 Task: Create a section Integration Framework Sprint and in the section, add a milestone User Acceptance Testing (UAT) Implementation in the project BlueTechie
Action: Mouse moved to (361, 306)
Screenshot: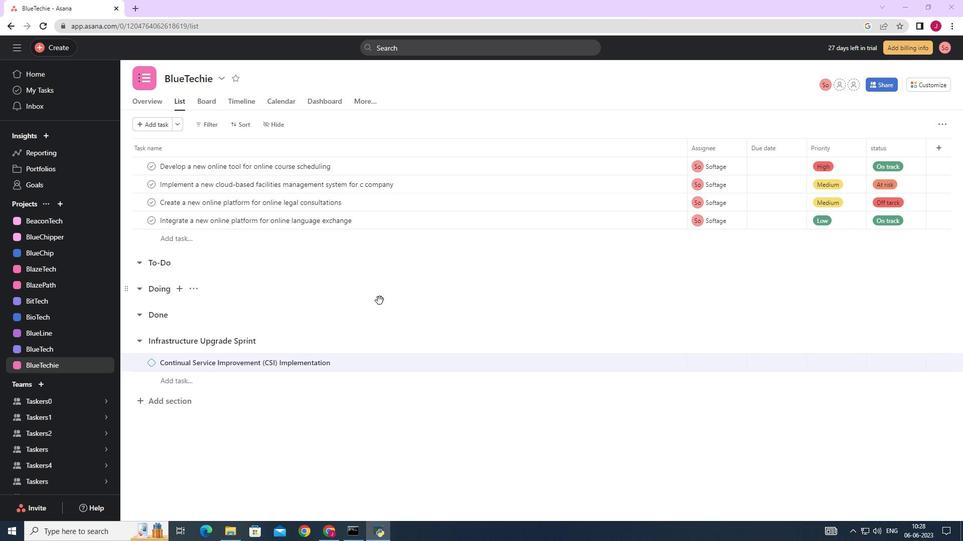 
Action: Mouse scrolled (361, 306) with delta (0, 0)
Screenshot: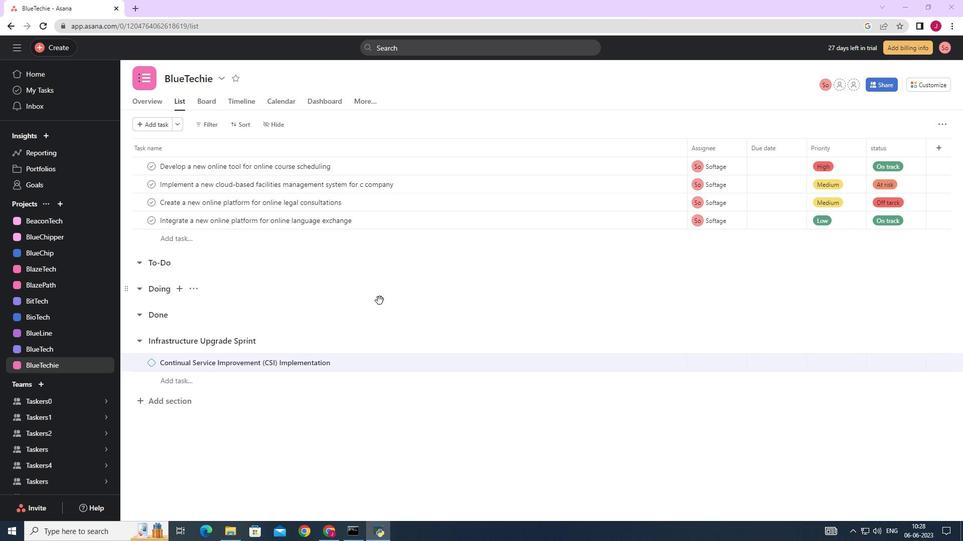 
Action: Mouse moved to (361, 307)
Screenshot: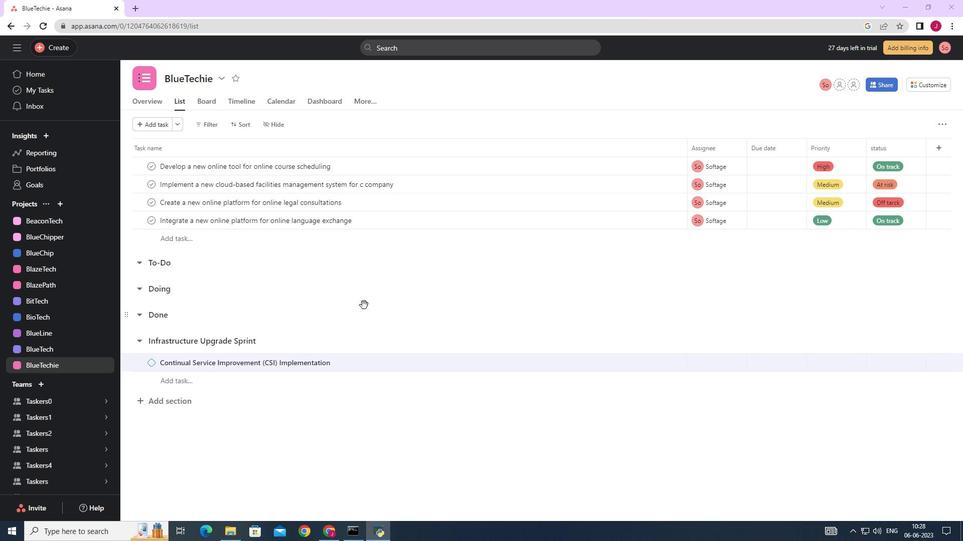 
Action: Mouse scrolled (361, 306) with delta (0, 0)
Screenshot: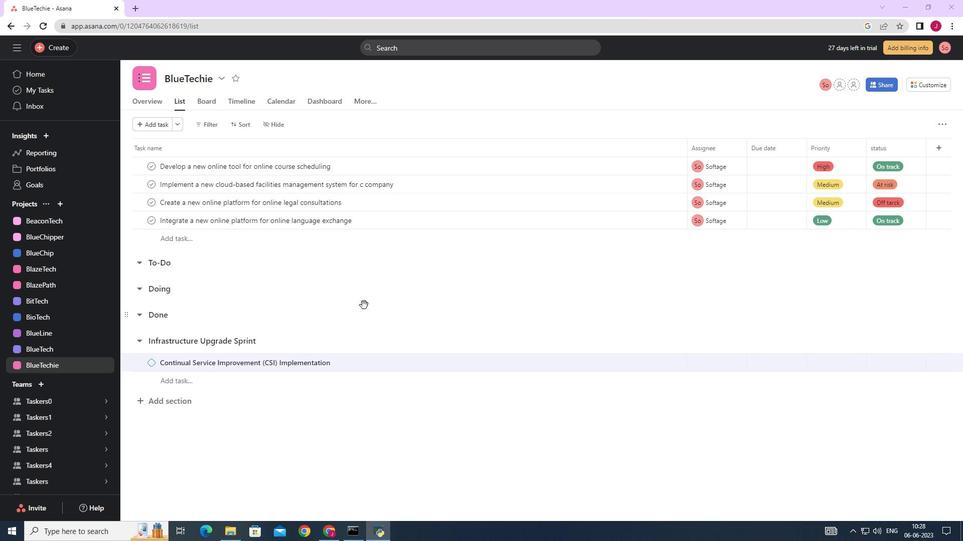 
Action: Mouse scrolled (361, 306) with delta (0, 0)
Screenshot: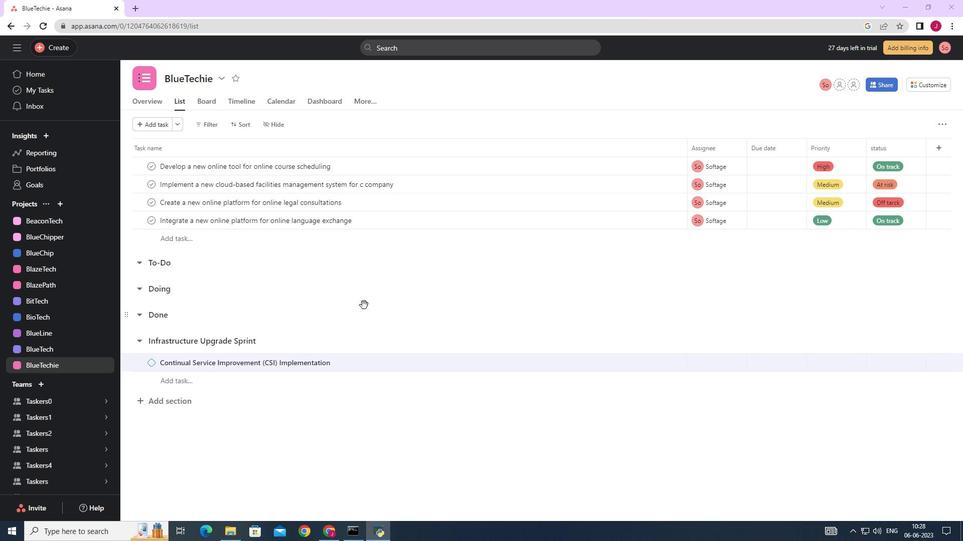 
Action: Mouse scrolled (361, 306) with delta (0, 0)
Screenshot: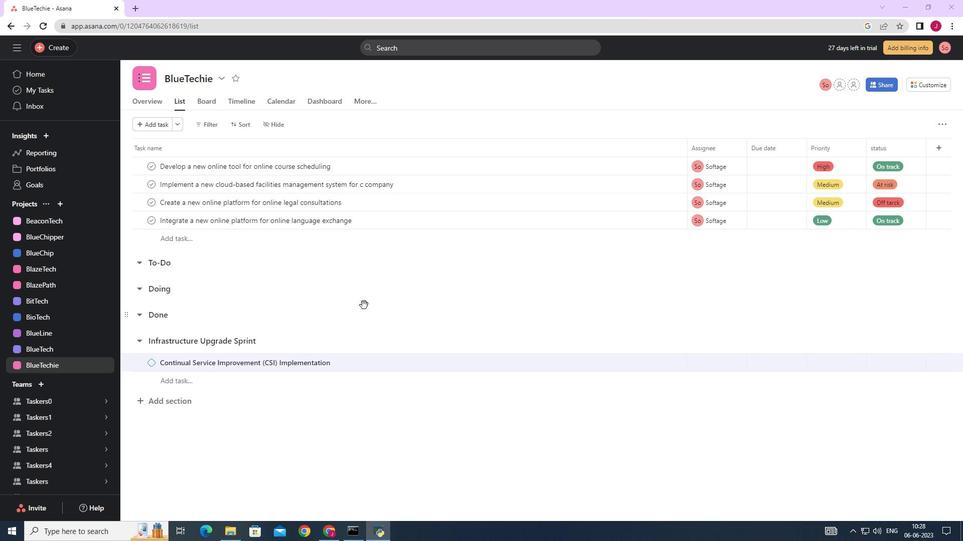 
Action: Mouse scrolled (361, 306) with delta (0, 0)
Screenshot: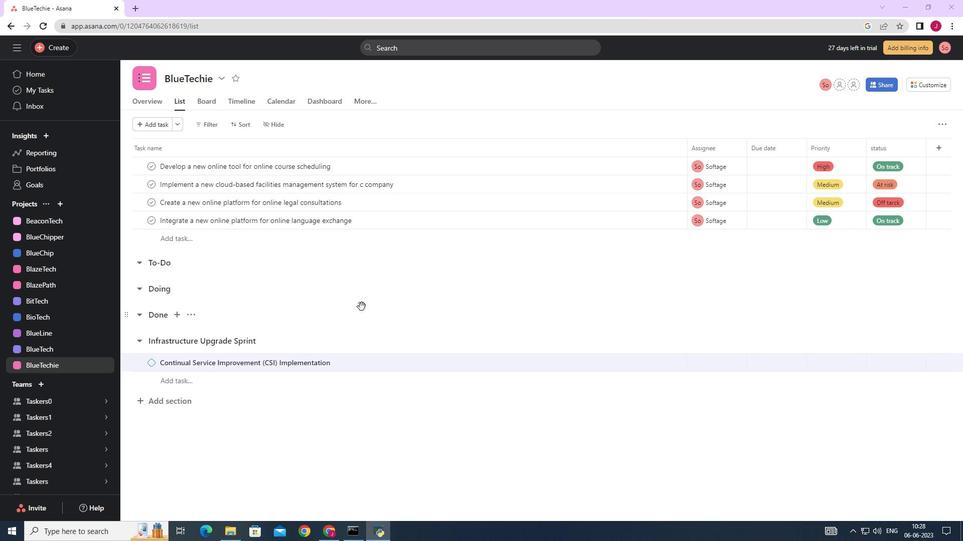 
Action: Mouse moved to (166, 402)
Screenshot: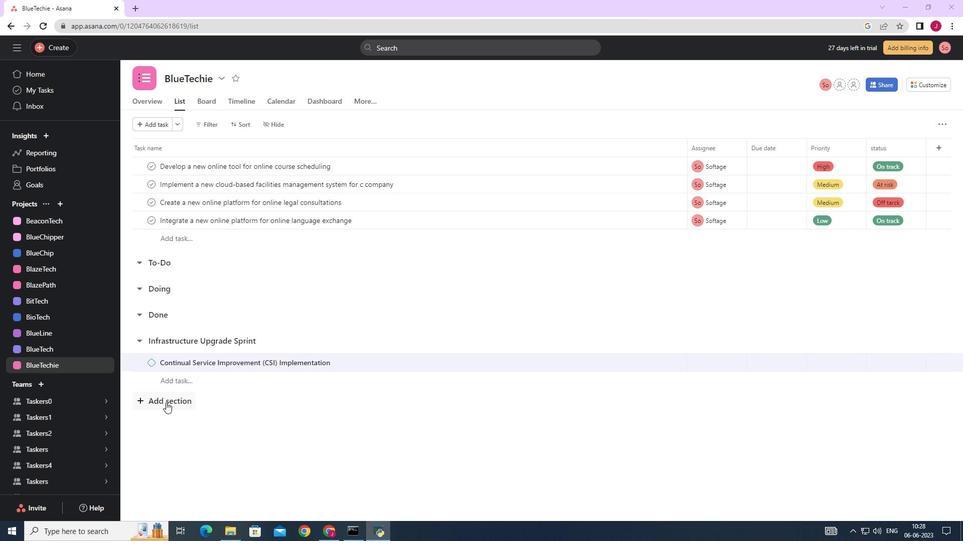 
Action: Mouse pressed left at (166, 402)
Screenshot: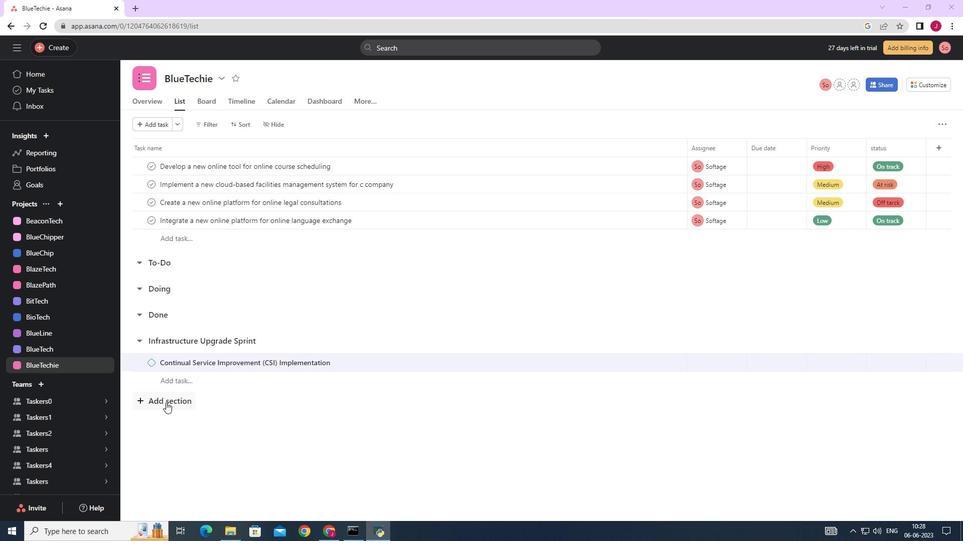 
Action: Mouse moved to (177, 401)
Screenshot: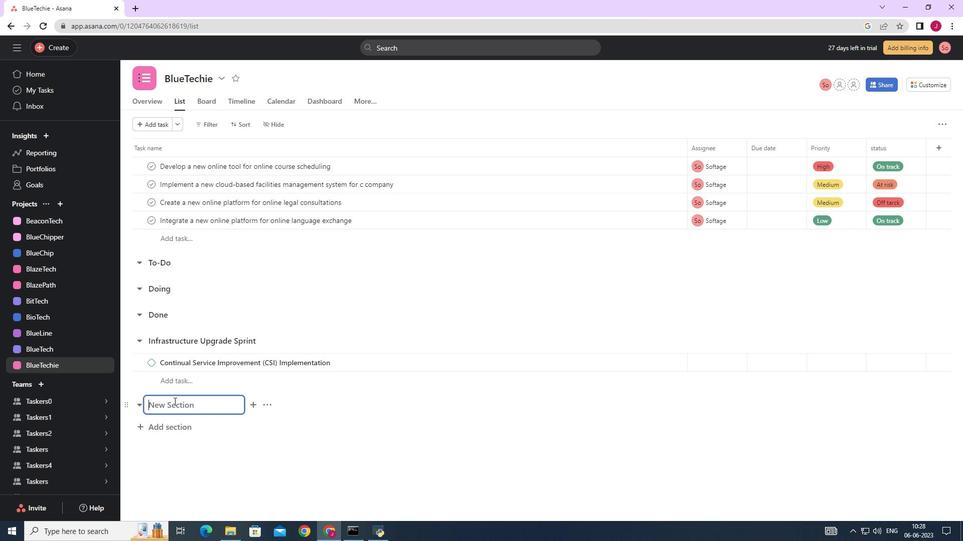 
Action: Mouse scrolled (175, 401) with delta (0, 0)
Screenshot: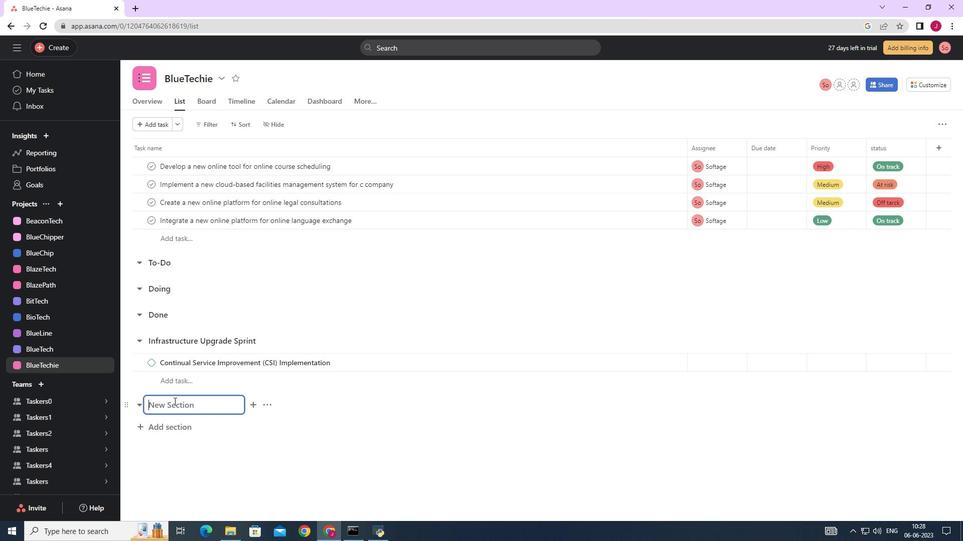 
Action: Mouse scrolled (176, 401) with delta (0, 0)
Screenshot: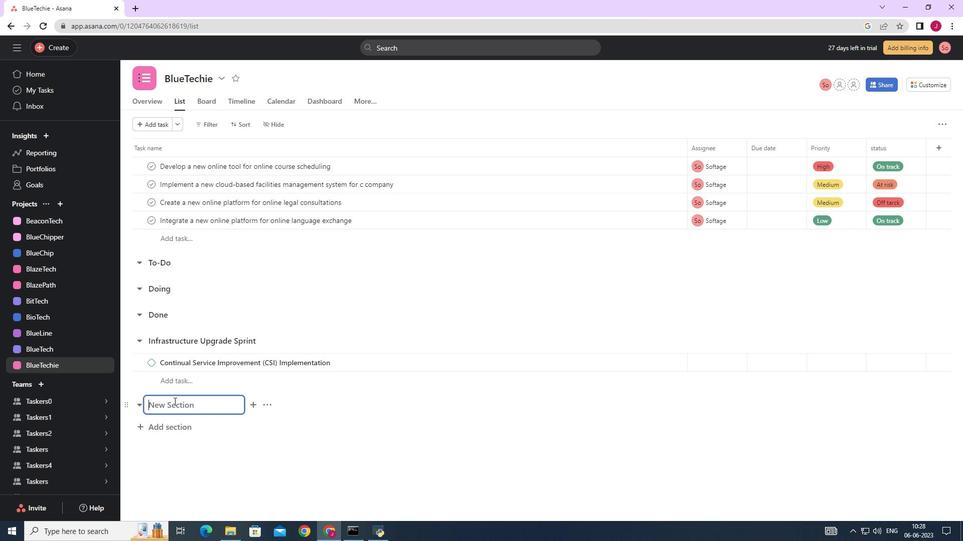 
Action: Mouse scrolled (176, 401) with delta (0, 0)
Screenshot: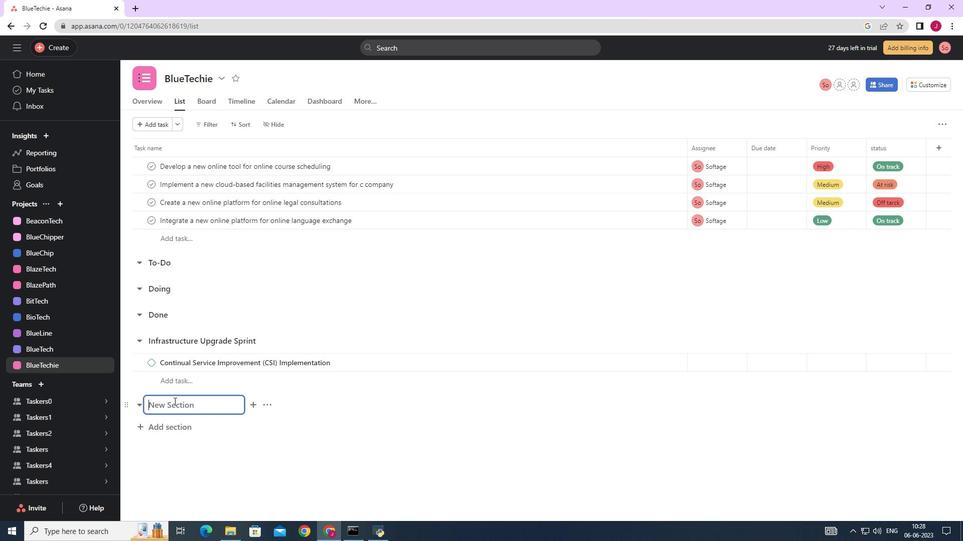 
Action: Mouse scrolled (176, 401) with delta (0, 0)
Screenshot: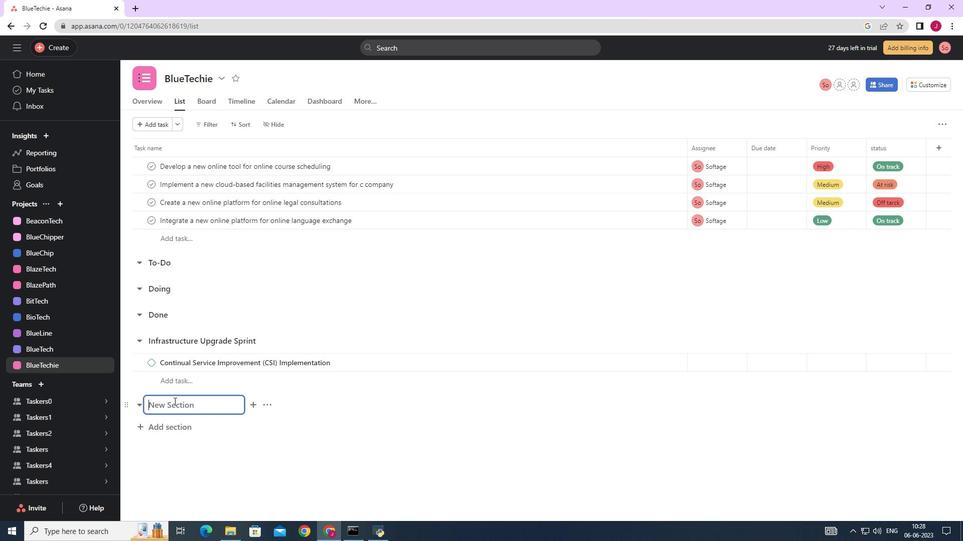 
Action: Mouse moved to (181, 401)
Screenshot: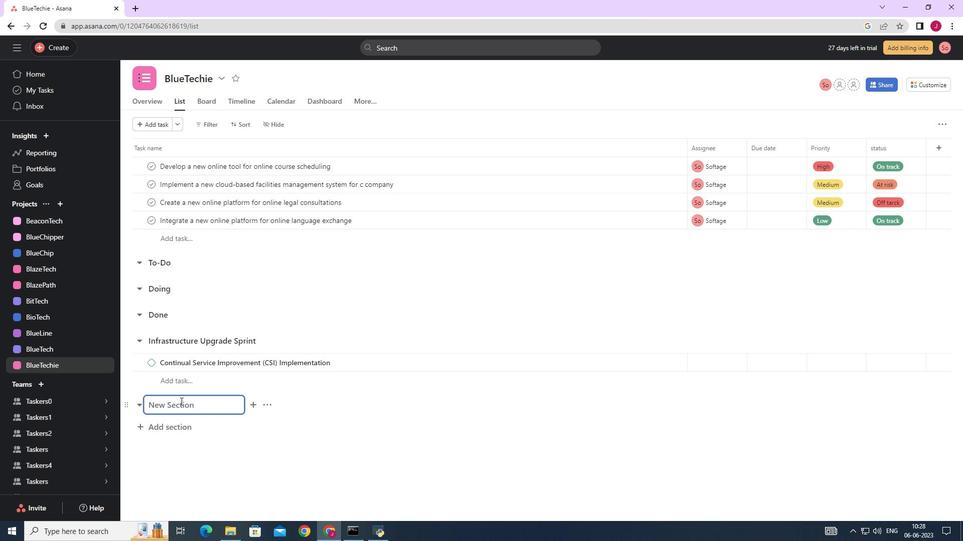 
Action: Mouse pressed left at (181, 401)
Screenshot: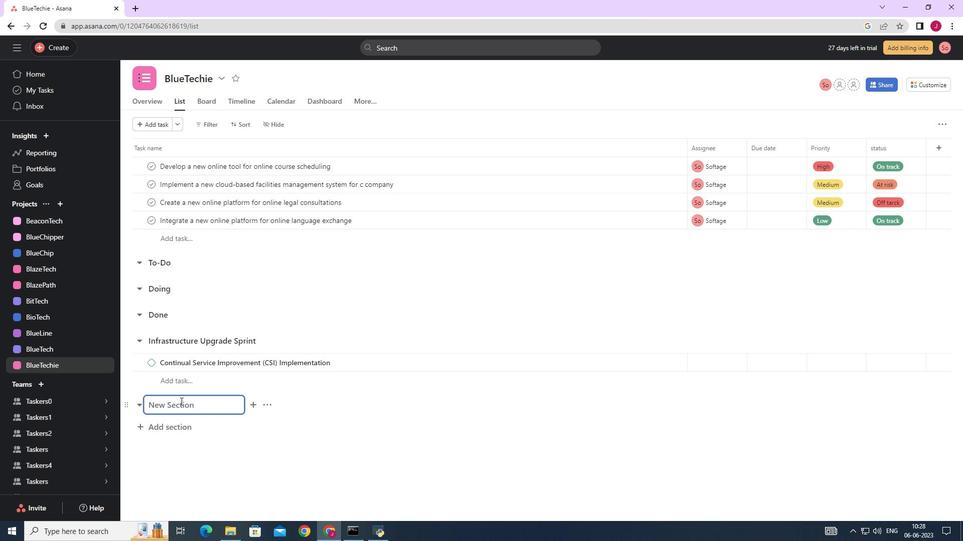 
Action: Mouse moved to (181, 402)
Screenshot: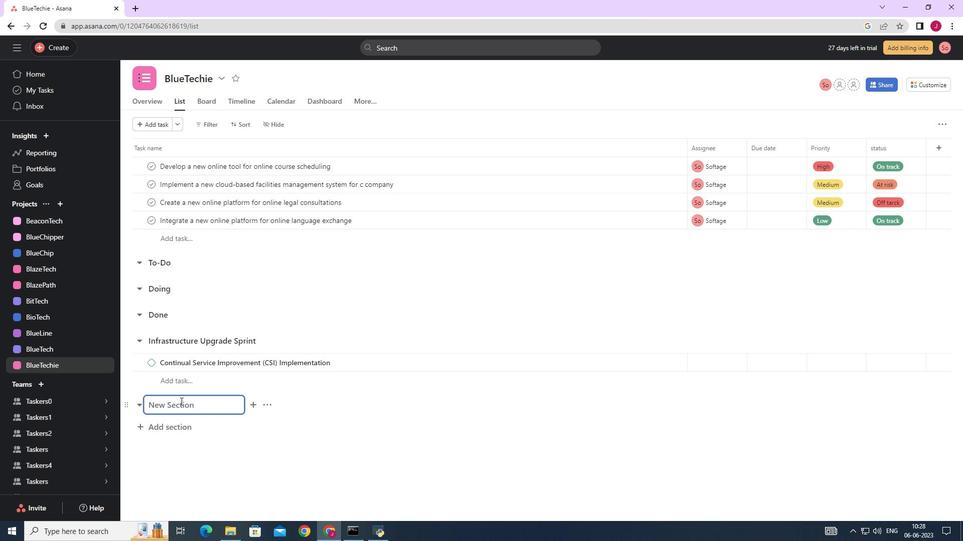 
Action: Key pressed <Key.caps_lock>I<Key.caps_lock>ntegration<Key.space><Key.caps_lock>F<Key.caps_lock>ramwork<Key.space><Key.backspace><Key.backspace>k<Key.space><Key.backspace><Key.backspace><Key.backspace><Key.backspace><Key.backspace>ework<Key.space><Key.caps_lock>S<Key.caps_lock>print<Key.enter><Key.caps_lock>U<Key.caps_lock>ser<Key.space><Key.caps_lock>A<Key.caps_lock>cceptance<Key.space><Key.caps_lock>T<Key.caps_lock>esting<Key.space><Key.shift_r><Key.shift_r>(<Key.caps_lock>U<Key.caps_lock><Key.caps_lock>AT<Key.shift_r>)<Key.space><Key.caps_lock><Key.caps_lock>I<Key.caps_lock>mplementation
Screenshot: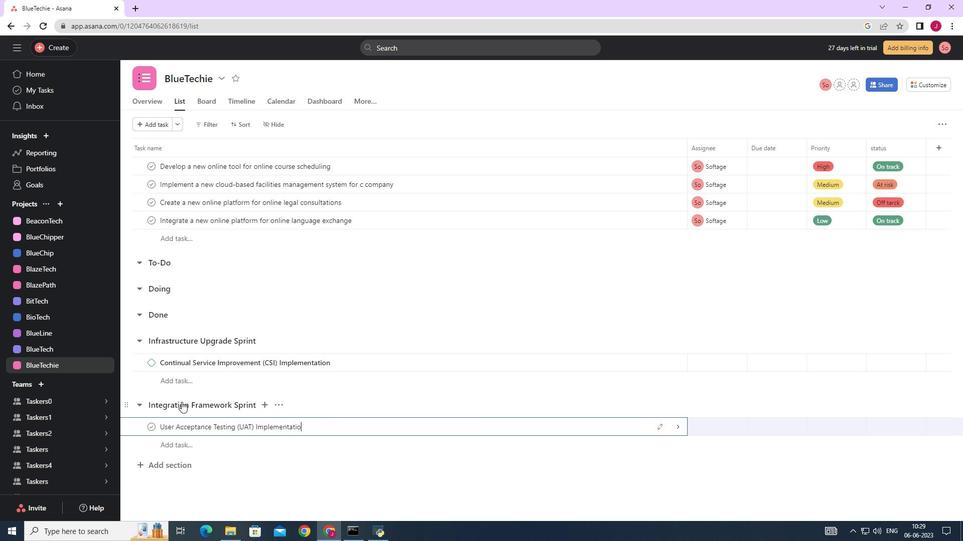 
Action: Mouse moved to (677, 426)
Screenshot: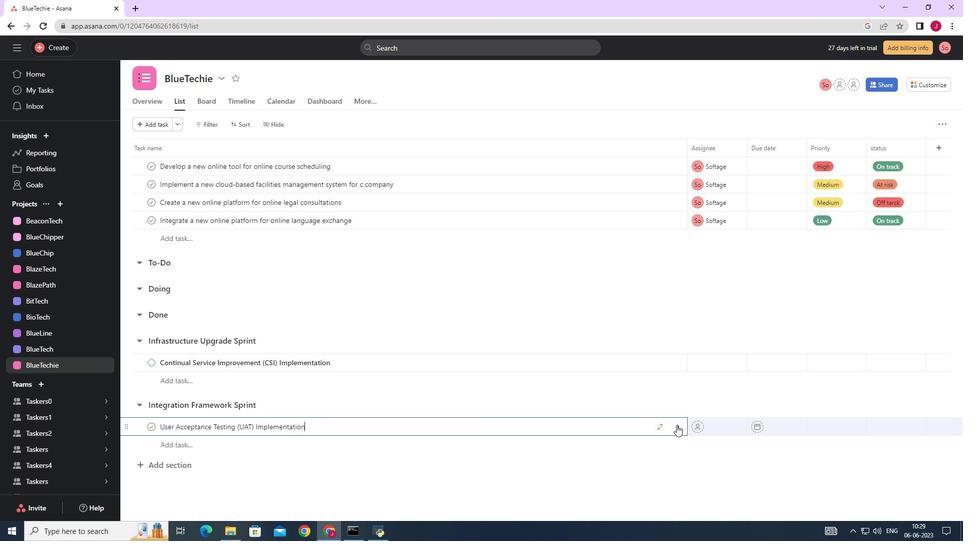 
Action: Mouse pressed left at (677, 426)
Screenshot: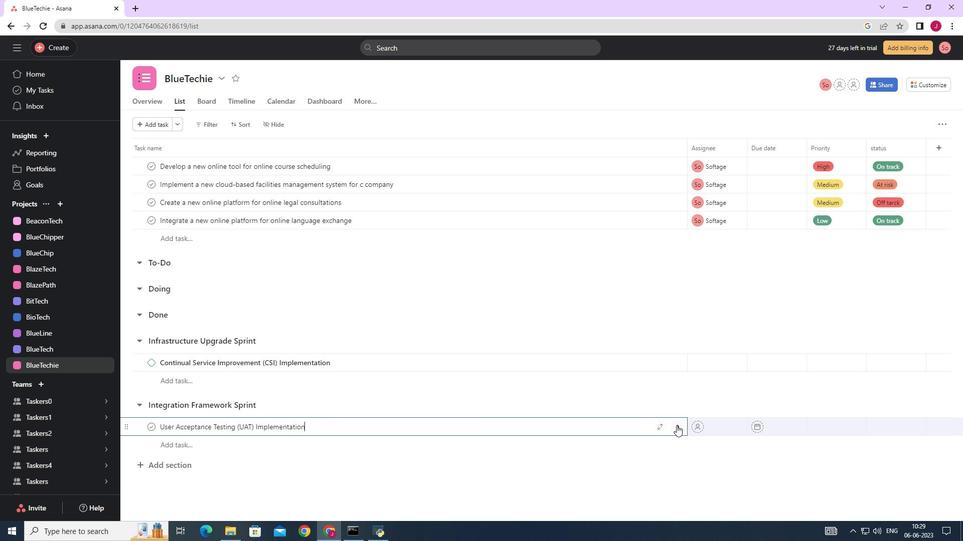 
Action: Mouse moved to (926, 124)
Screenshot: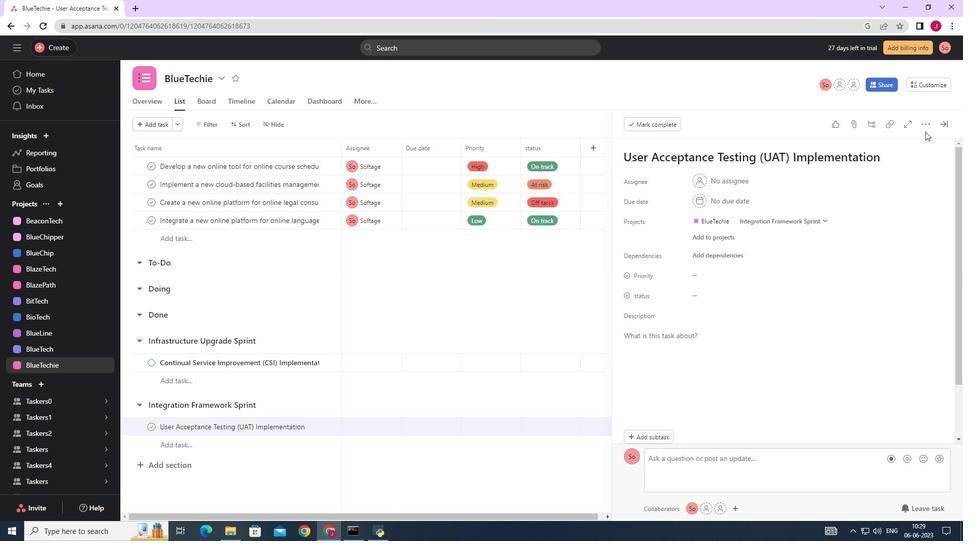 
Action: Mouse pressed left at (926, 124)
Screenshot: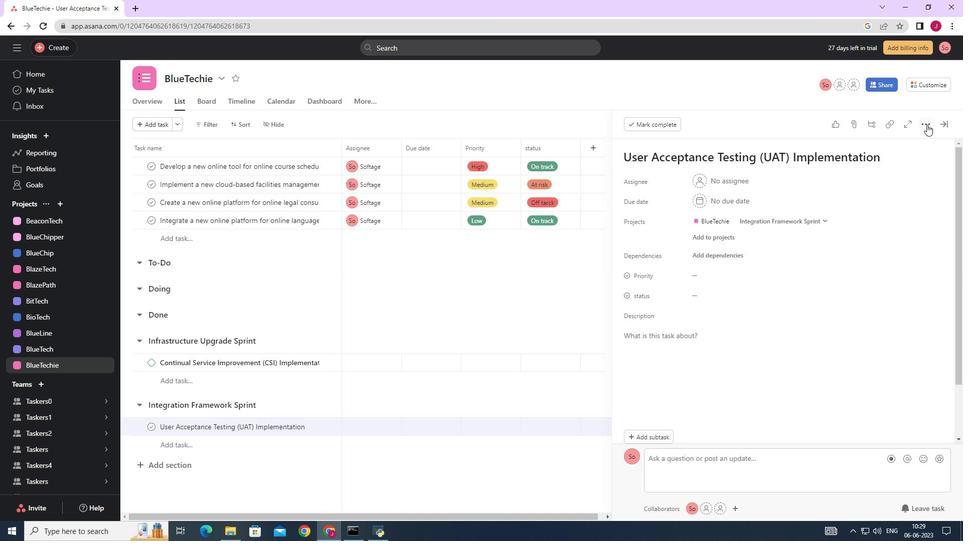 
Action: Mouse moved to (873, 160)
Screenshot: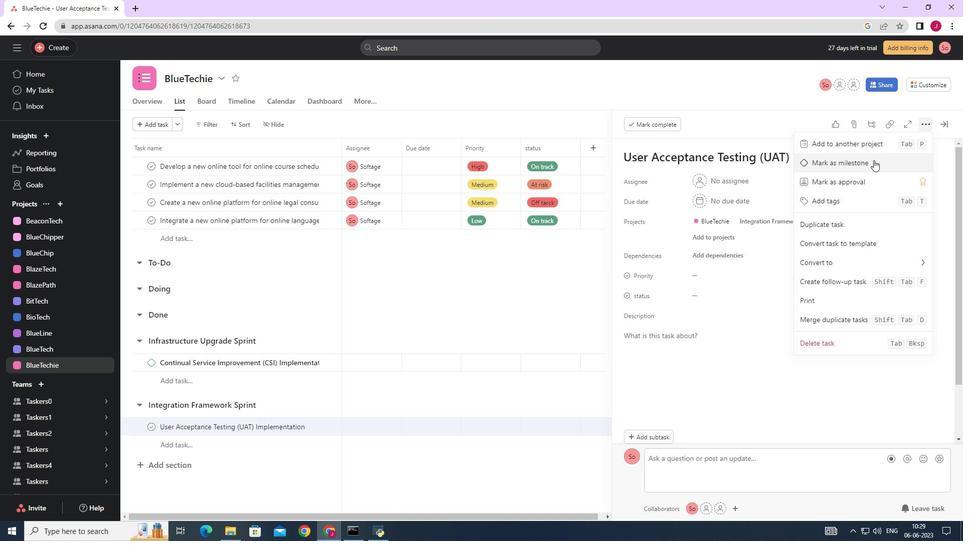 
Action: Mouse pressed left at (873, 160)
Screenshot: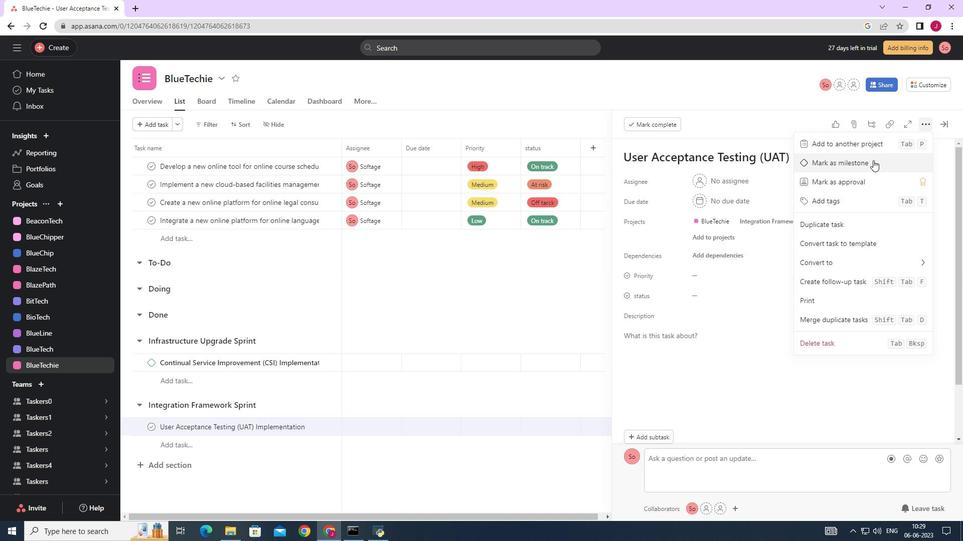 
Action: Mouse moved to (947, 120)
Screenshot: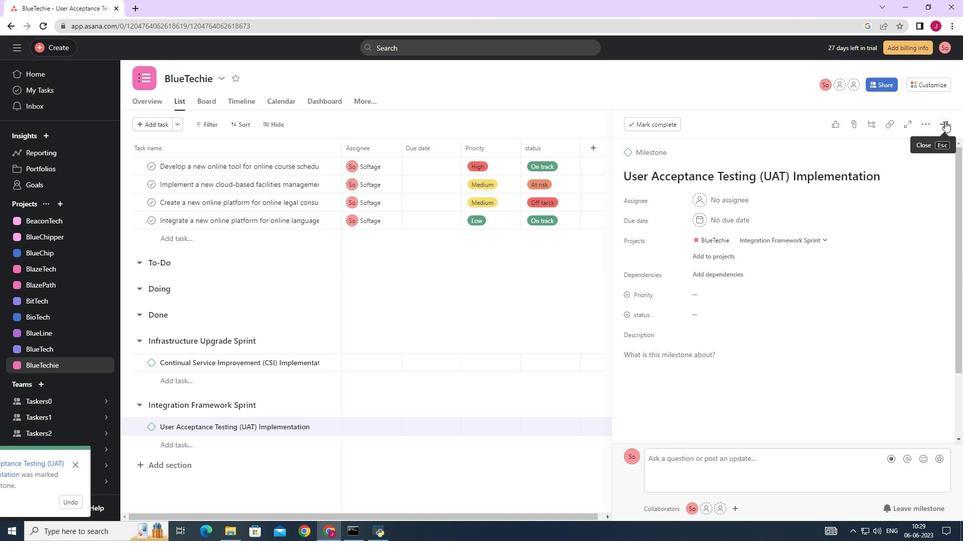 
Action: Mouse pressed left at (947, 120)
Screenshot: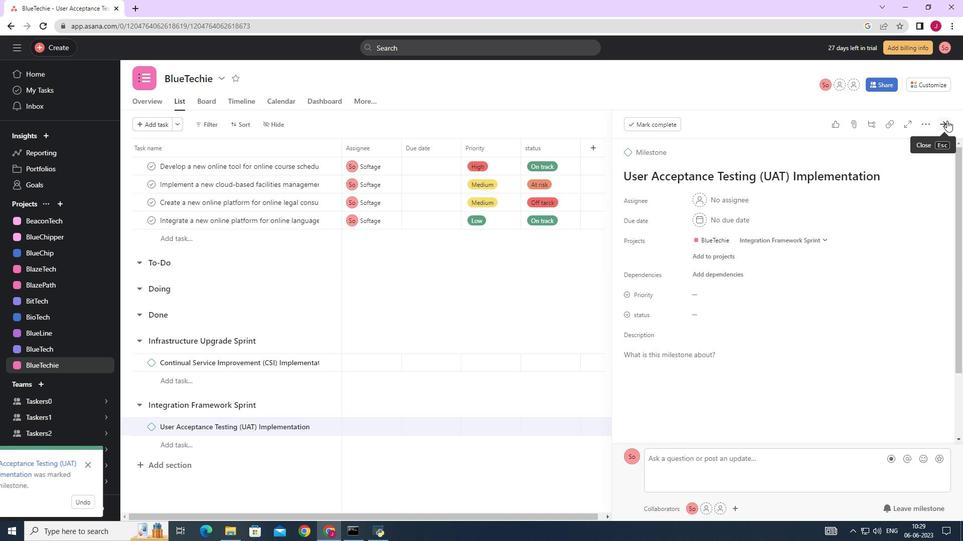 
Action: Mouse moved to (418, 365)
Screenshot: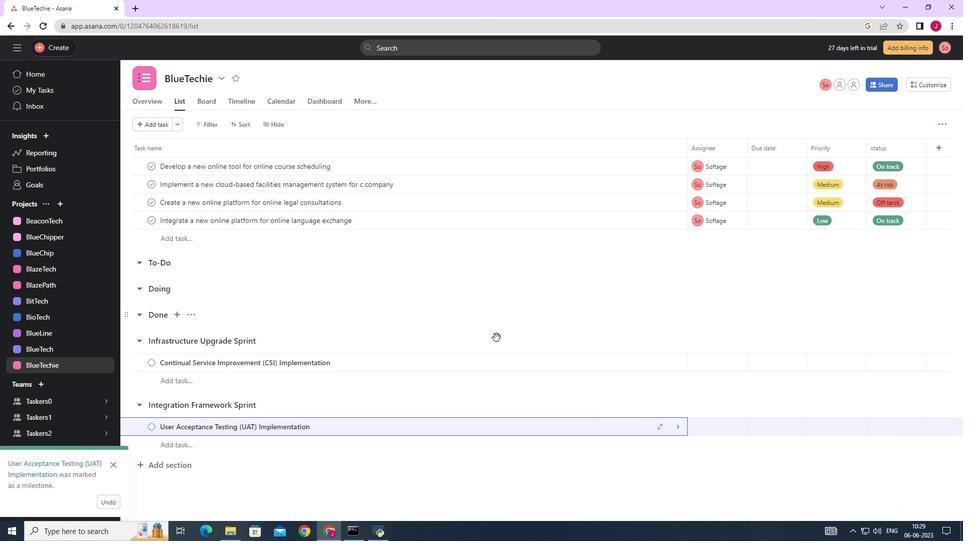 
Action: Key pressed <Key.f10>
Screenshot: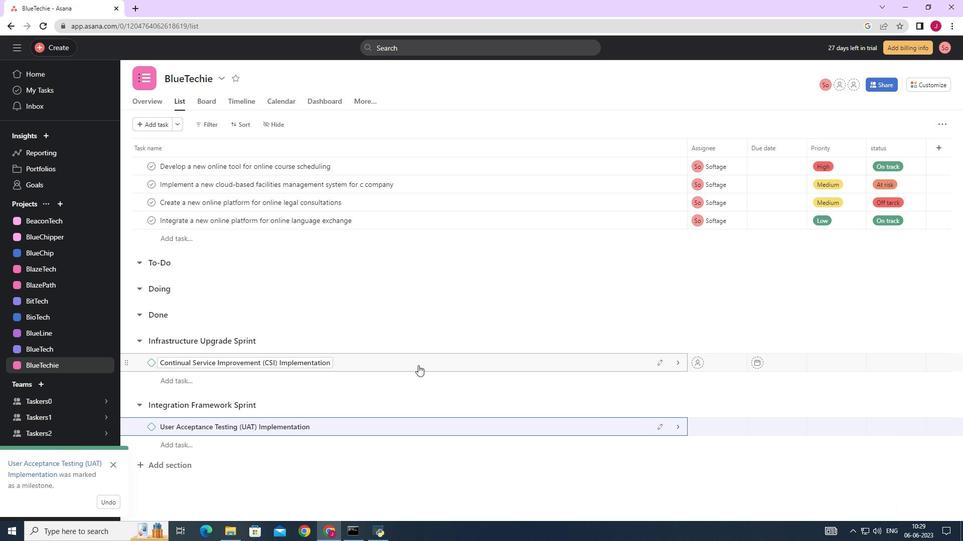 
